 Task: Create Board Newsletter Design Ideas to Workspace Customer Service Software. Create Board Email Marketing Conversion Rate Optimization to Workspace Customer Service Software. Create Board Market Analysis for International Expansion to Workspace Customer Service Software
Action: Mouse moved to (284, 65)
Screenshot: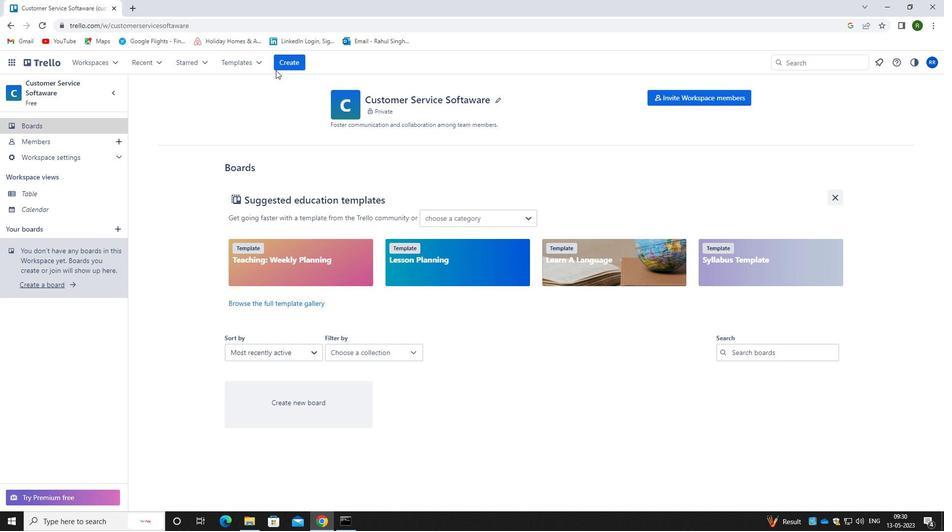 
Action: Mouse pressed left at (284, 65)
Screenshot: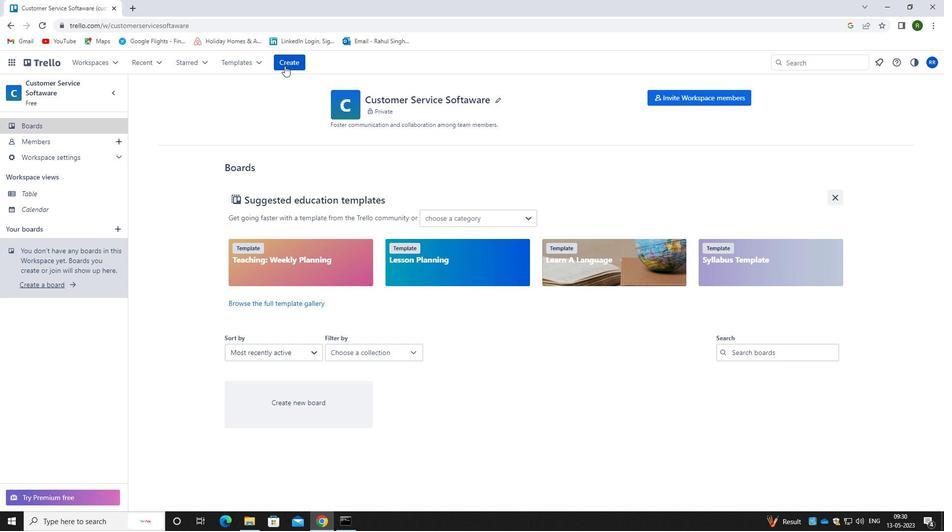 
Action: Mouse moved to (302, 100)
Screenshot: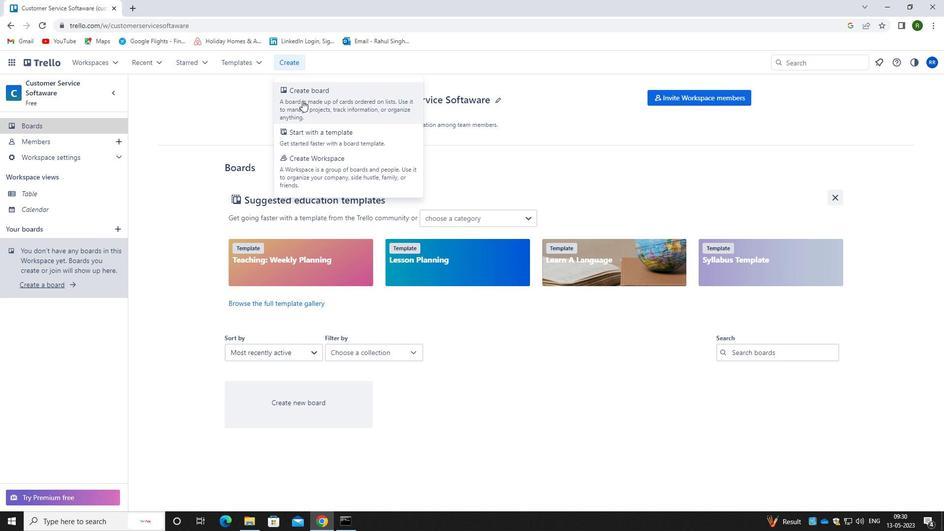 
Action: Mouse pressed left at (302, 100)
Screenshot: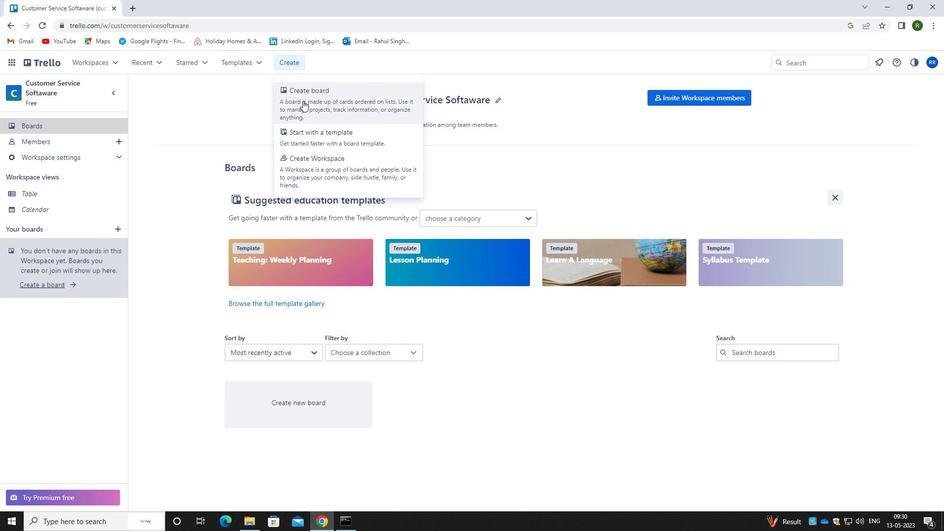 
Action: Mouse moved to (386, 157)
Screenshot: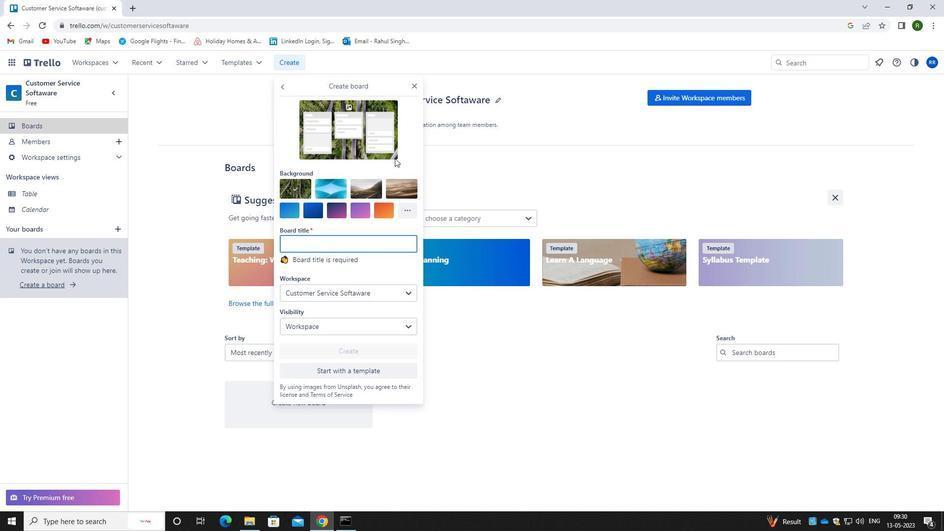 
Action: Key pressed <Key.caps_lock>n<Key.caps_lock>ews<Key.space><Key.caps_lock>L<Key.caps_lock>etter<Key.space><Key.caps_lock>d<Key.caps_lock>esion<Key.backspace><Key.backspace>gn
Screenshot: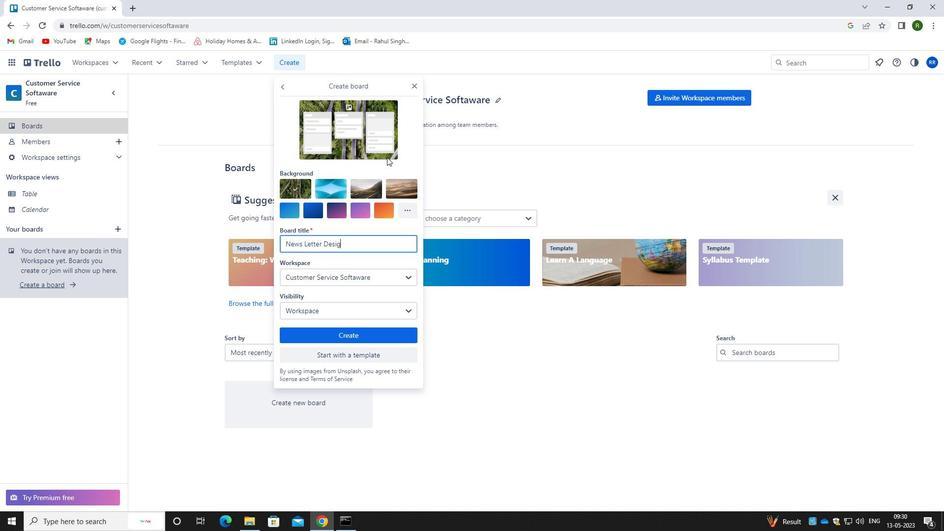 
Action: Mouse moved to (355, 332)
Screenshot: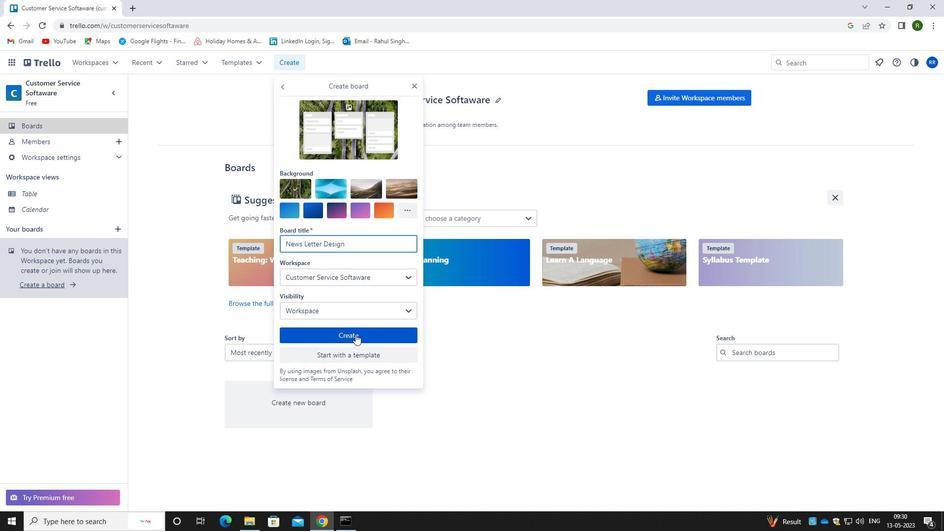 
Action: Mouse pressed left at (355, 332)
Screenshot: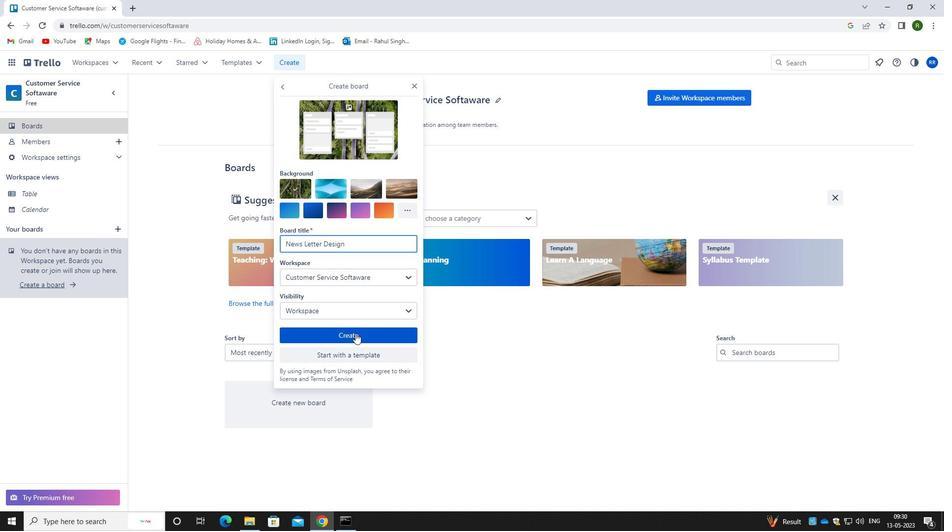 
Action: Mouse moved to (280, 62)
Screenshot: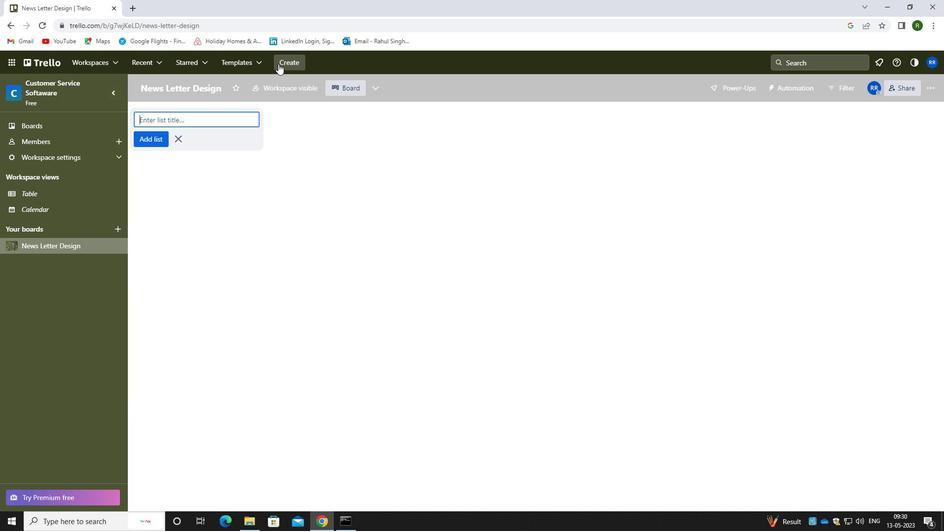 
Action: Mouse pressed left at (280, 62)
Screenshot: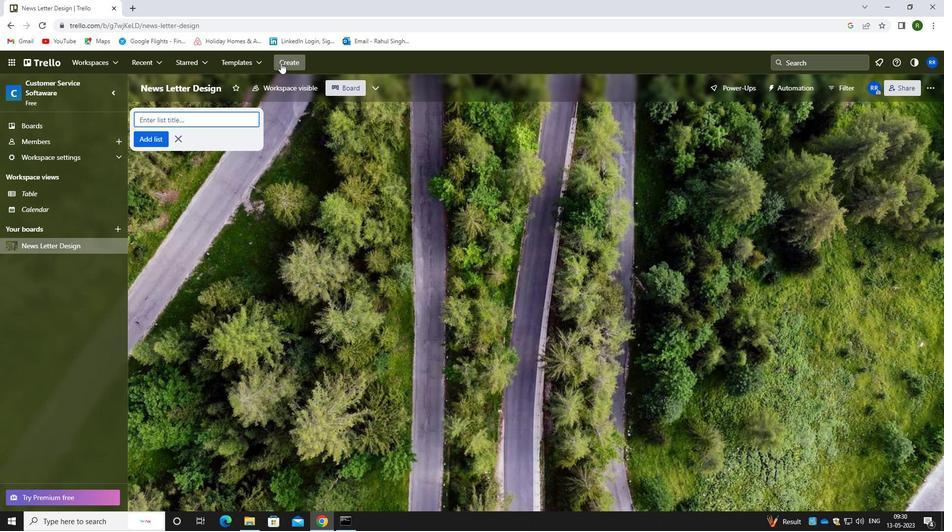 
Action: Mouse moved to (338, 100)
Screenshot: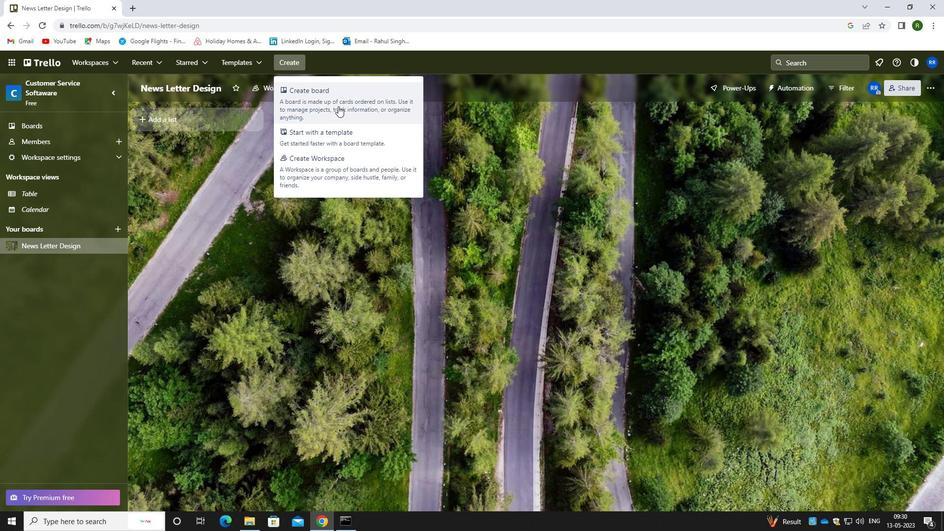 
Action: Mouse pressed left at (338, 100)
Screenshot: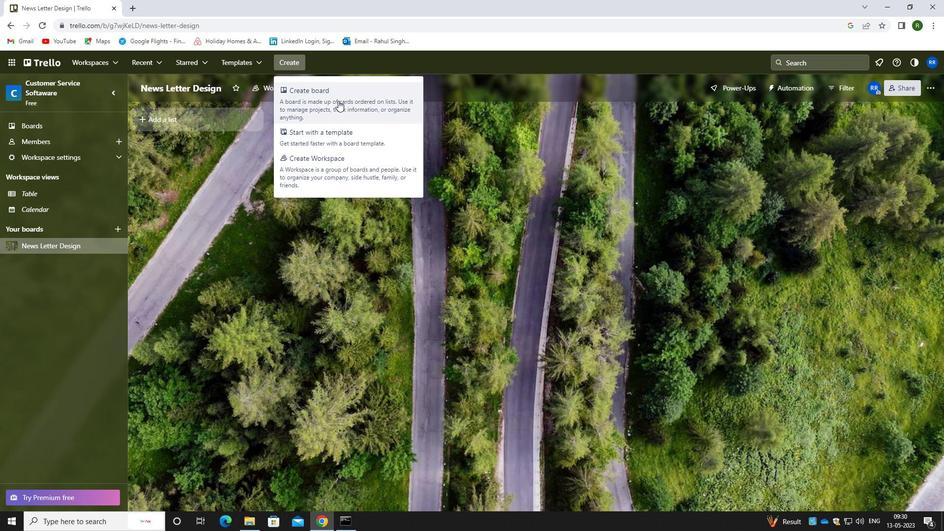 
Action: Mouse moved to (328, 265)
Screenshot: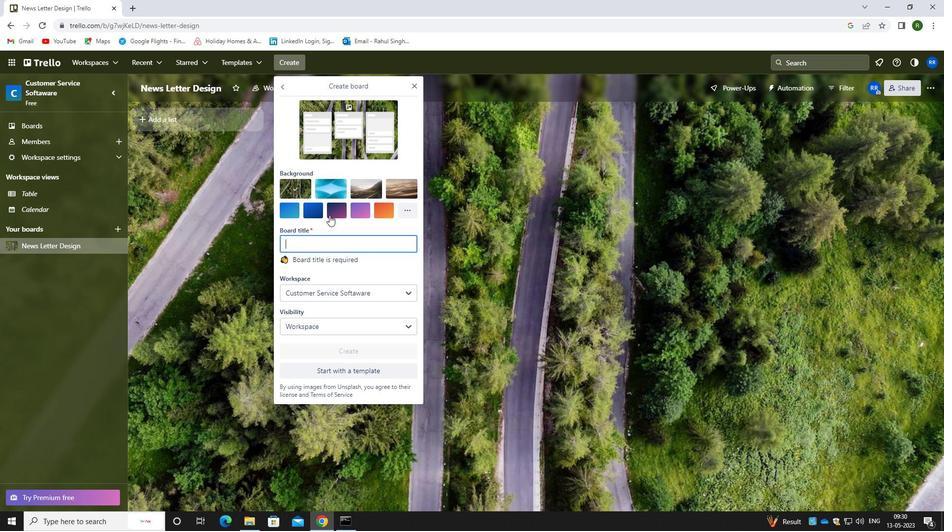 
Action: Key pressed <Key.caps_lock>e<Key.caps_lock>mail<Key.space><Key.caps_lock>M<Key.caps_lock>arketing<Key.space><Key.caps_lock>c<Key.caps_lock>Onversion
Screenshot: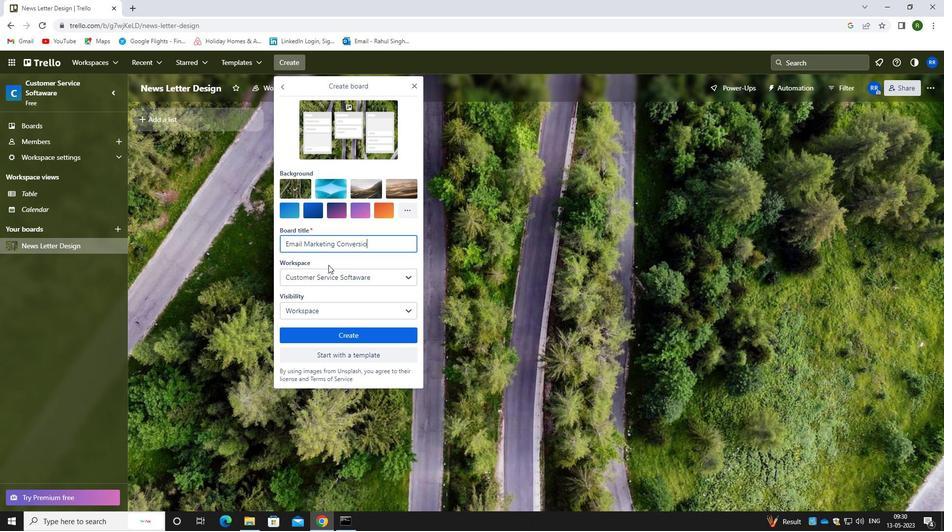 
Action: Mouse moved to (358, 330)
Screenshot: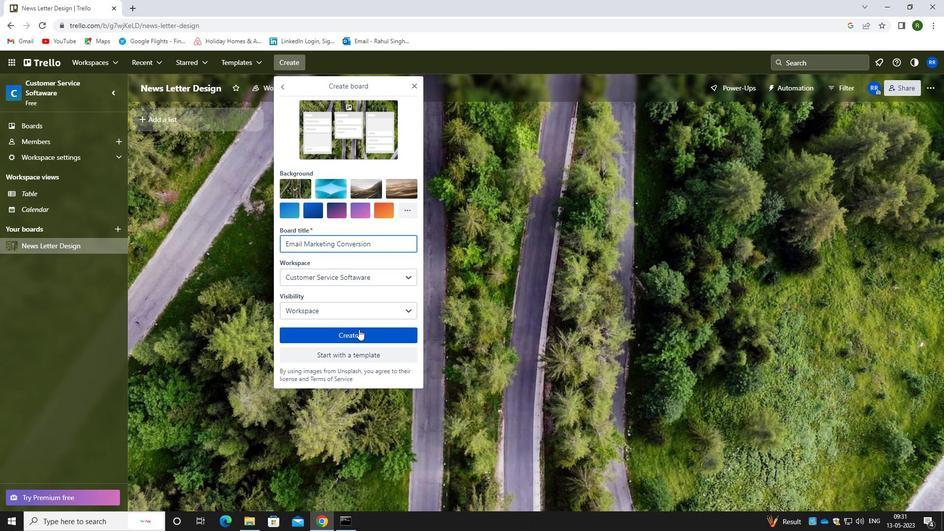 
Action: Mouse pressed left at (358, 330)
Screenshot: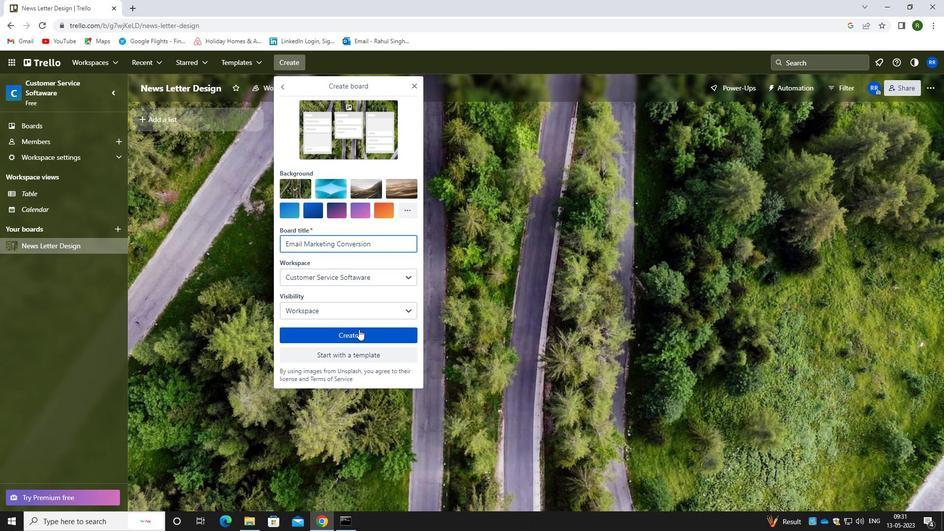 
Action: Mouse moved to (292, 59)
Screenshot: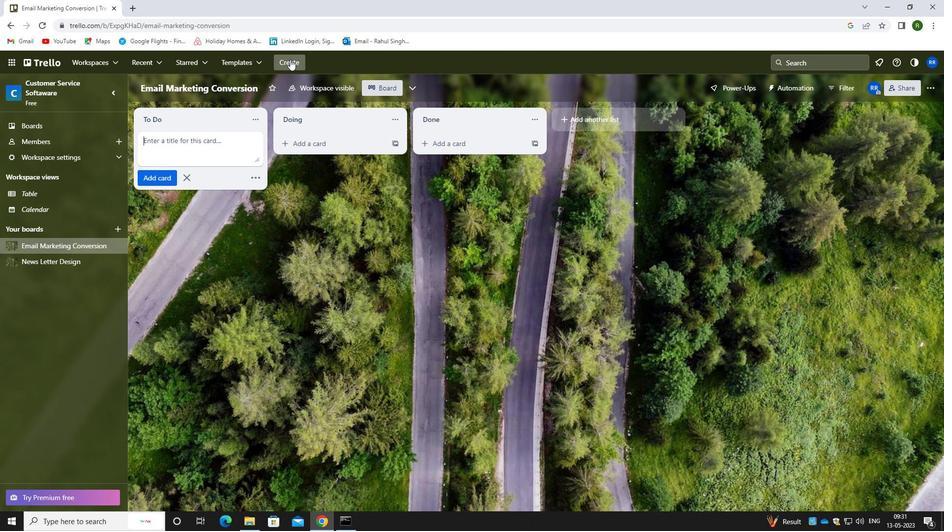 
Action: Mouse pressed left at (292, 59)
Screenshot: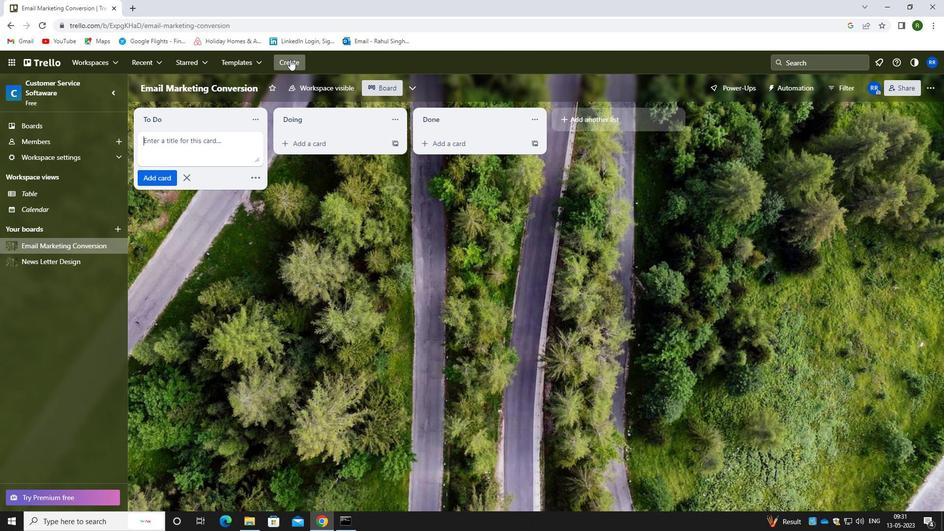 
Action: Mouse moved to (333, 97)
Screenshot: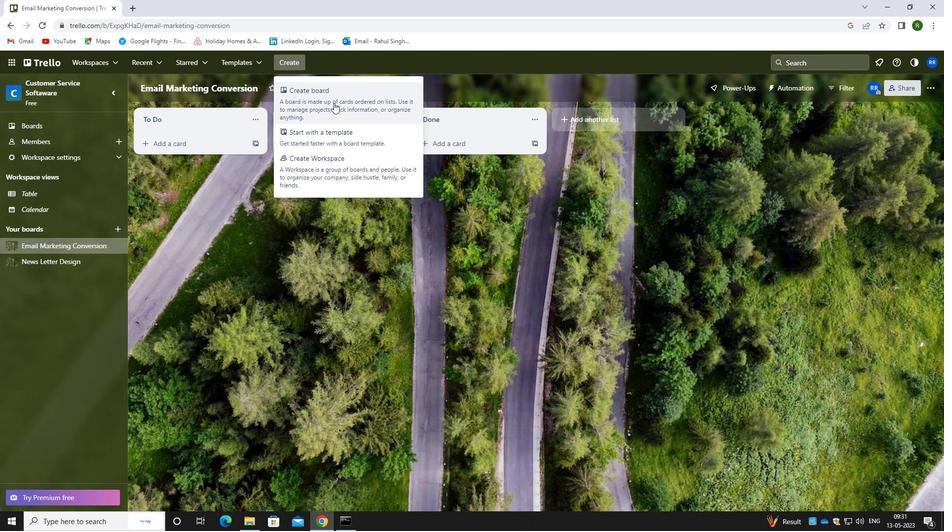 
Action: Mouse pressed left at (333, 97)
Screenshot: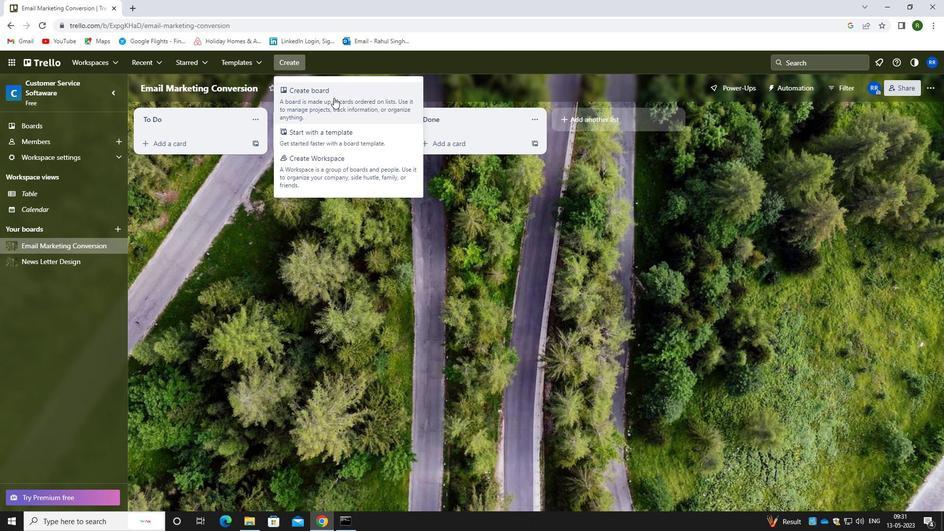 
Action: Mouse moved to (333, 236)
Screenshot: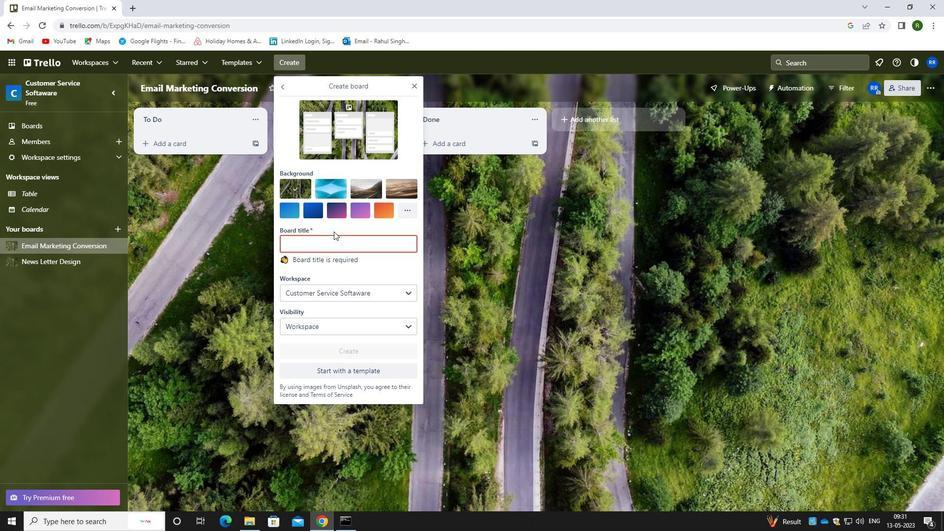 
Action: Key pressed <Key.caps_lock>m<Key.caps_lock>arkey<Key.space><Key.backspace><Key.backspace>t<Key.space><Key.caps_lock>a<Key.caps_lock>nalysis
Screenshot: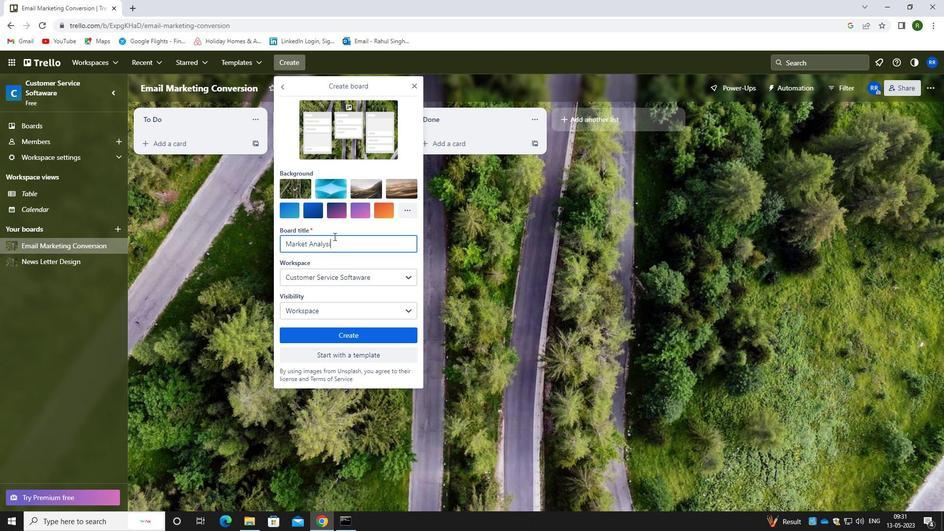 
Action: Mouse moved to (362, 296)
Screenshot: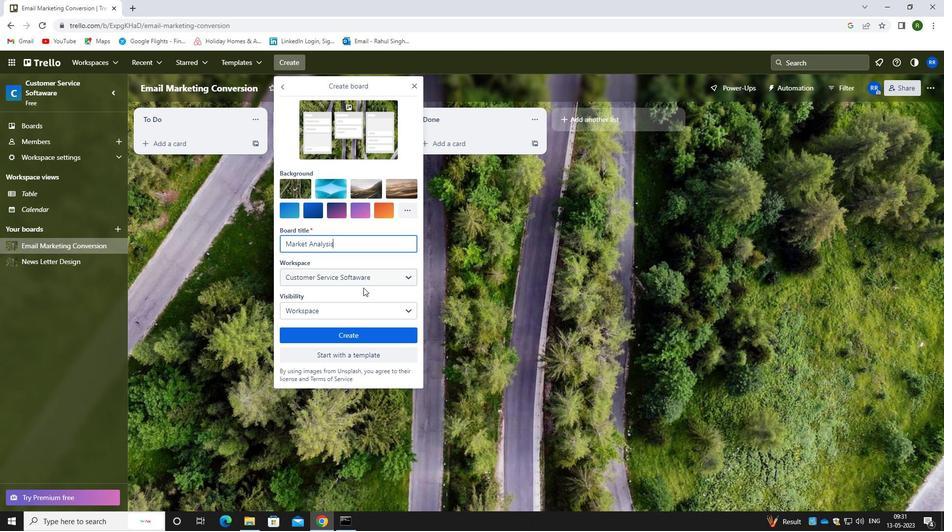 
Action: Key pressed <Key.space>for<Key.space><Key.caps_lock>i<Key.caps_lock>nternation<Key.space><Key.caps_lock>e<Key.backspace><Key.backspace>al<Key.backspace><Key.backspace><Key.caps_lock>l<Key.backspace>al<Key.space><Key.caps_lock>e<Key.caps_lock>xpanison
Screenshot: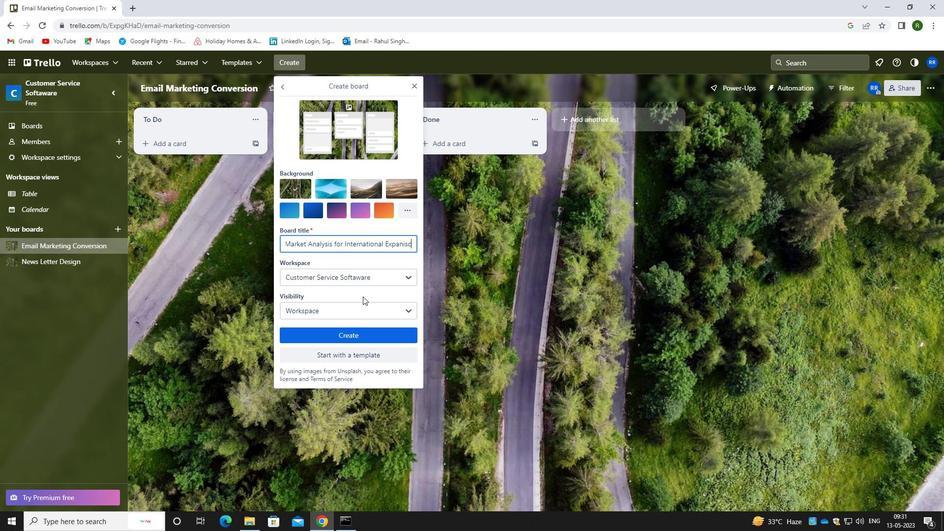 
Action: Mouse moved to (334, 330)
Screenshot: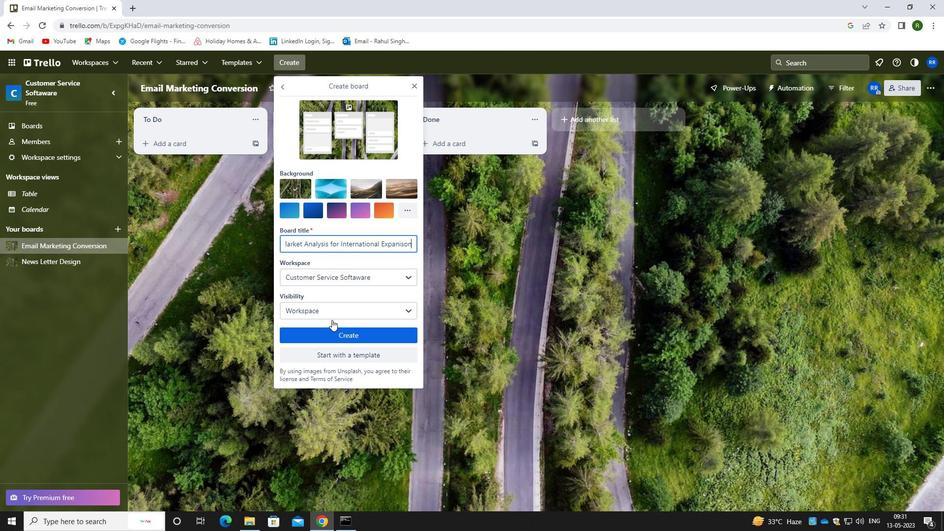 
Action: Mouse pressed left at (334, 330)
Screenshot: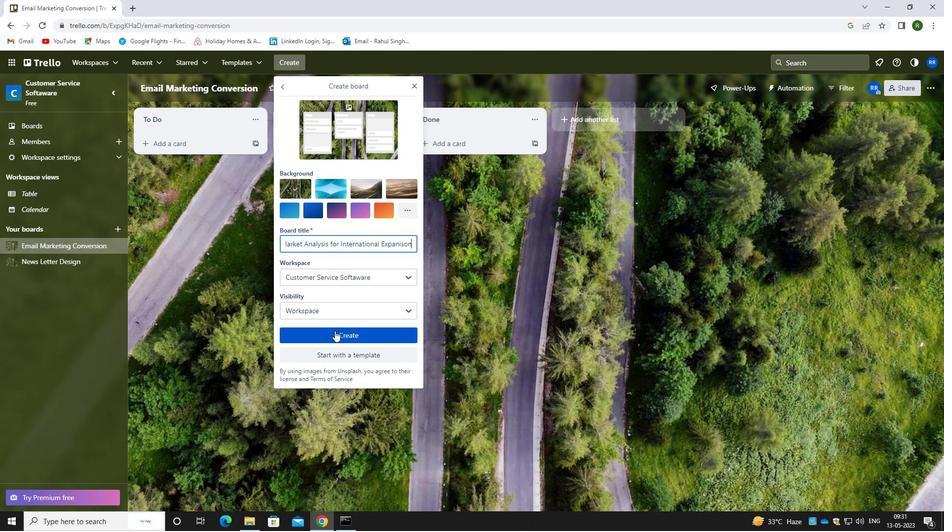 
Action: Mouse moved to (236, 318)
Screenshot: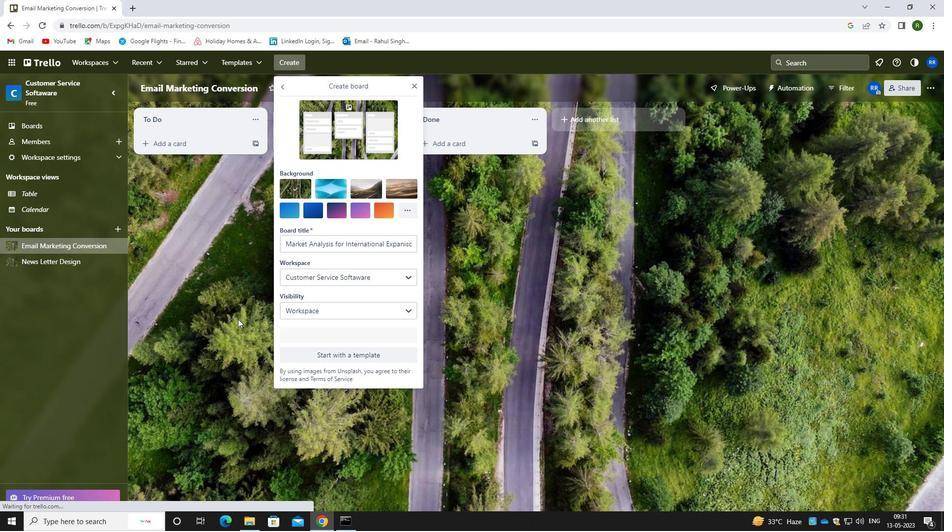 
